 Task: Use Indulge Effect in this video Movie B.mp4
Action: Mouse moved to (360, 149)
Screenshot: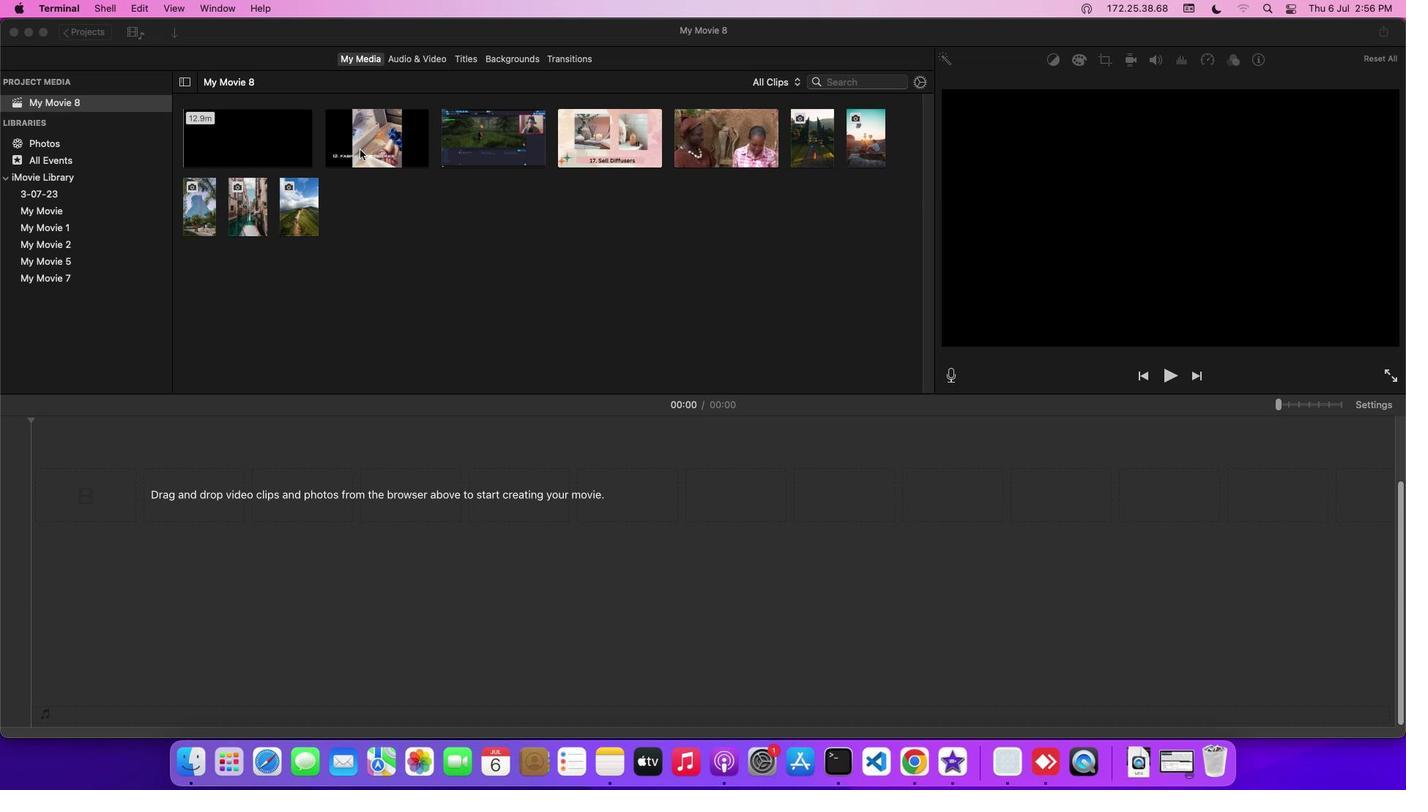 
Action: Mouse pressed left at (360, 149)
Screenshot: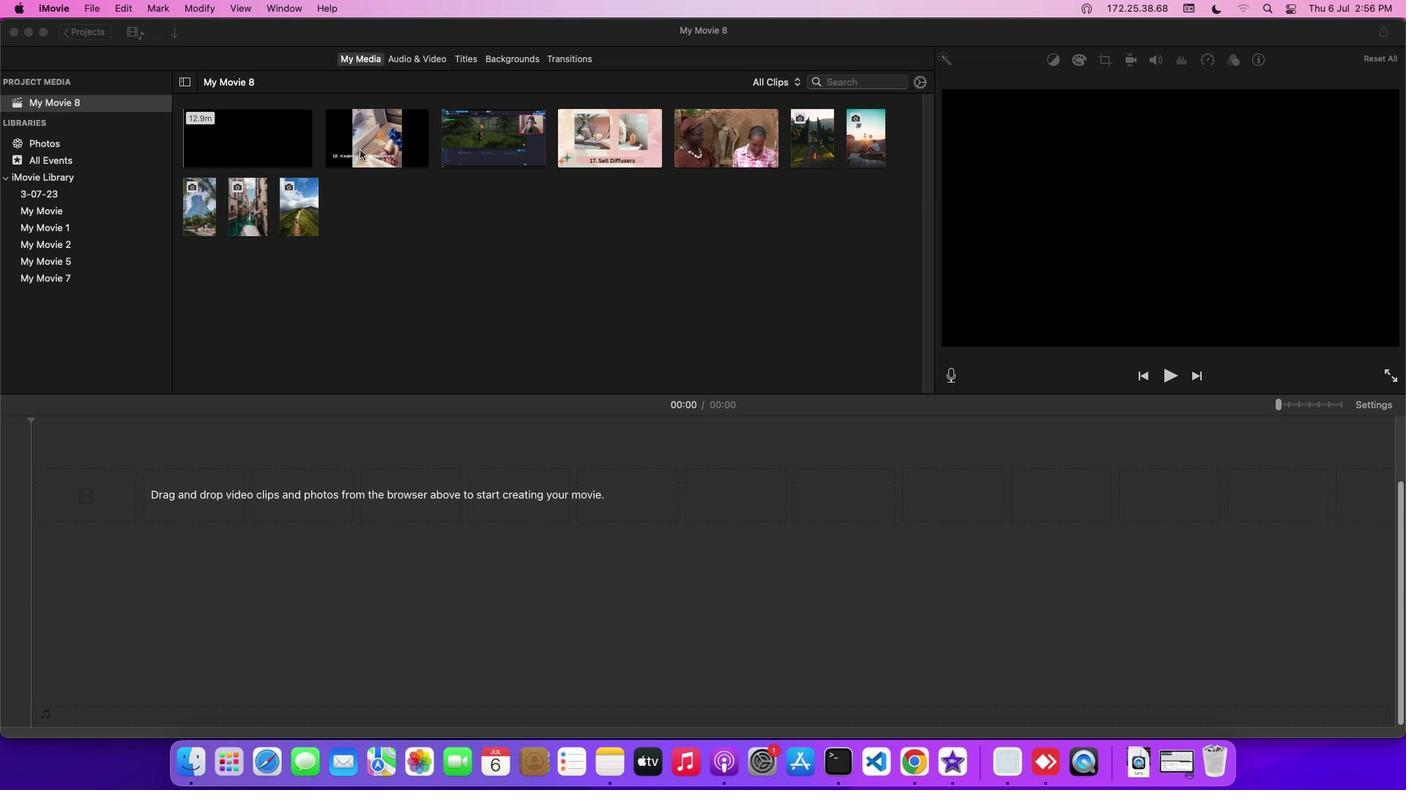 
Action: Mouse moved to (399, 62)
Screenshot: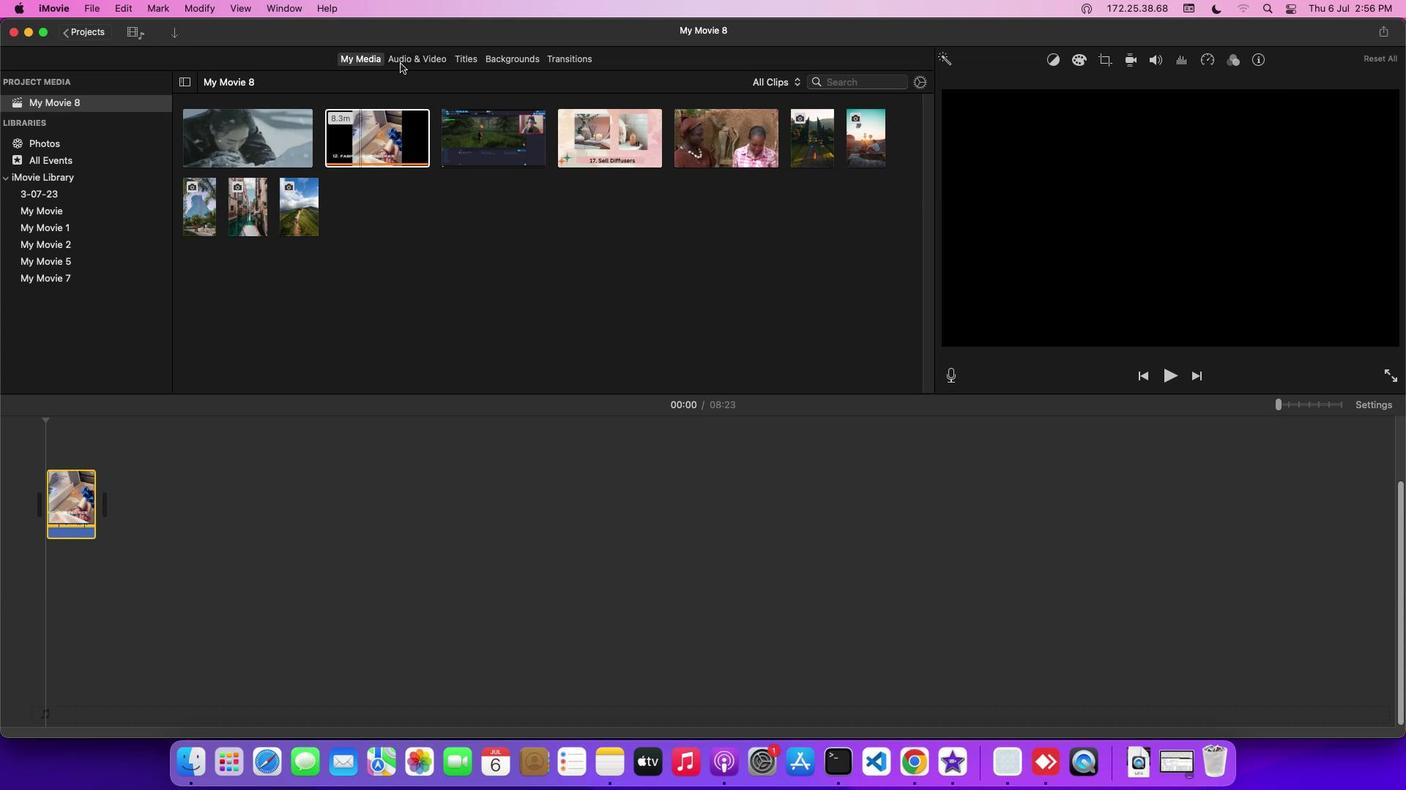 
Action: Mouse pressed left at (399, 62)
Screenshot: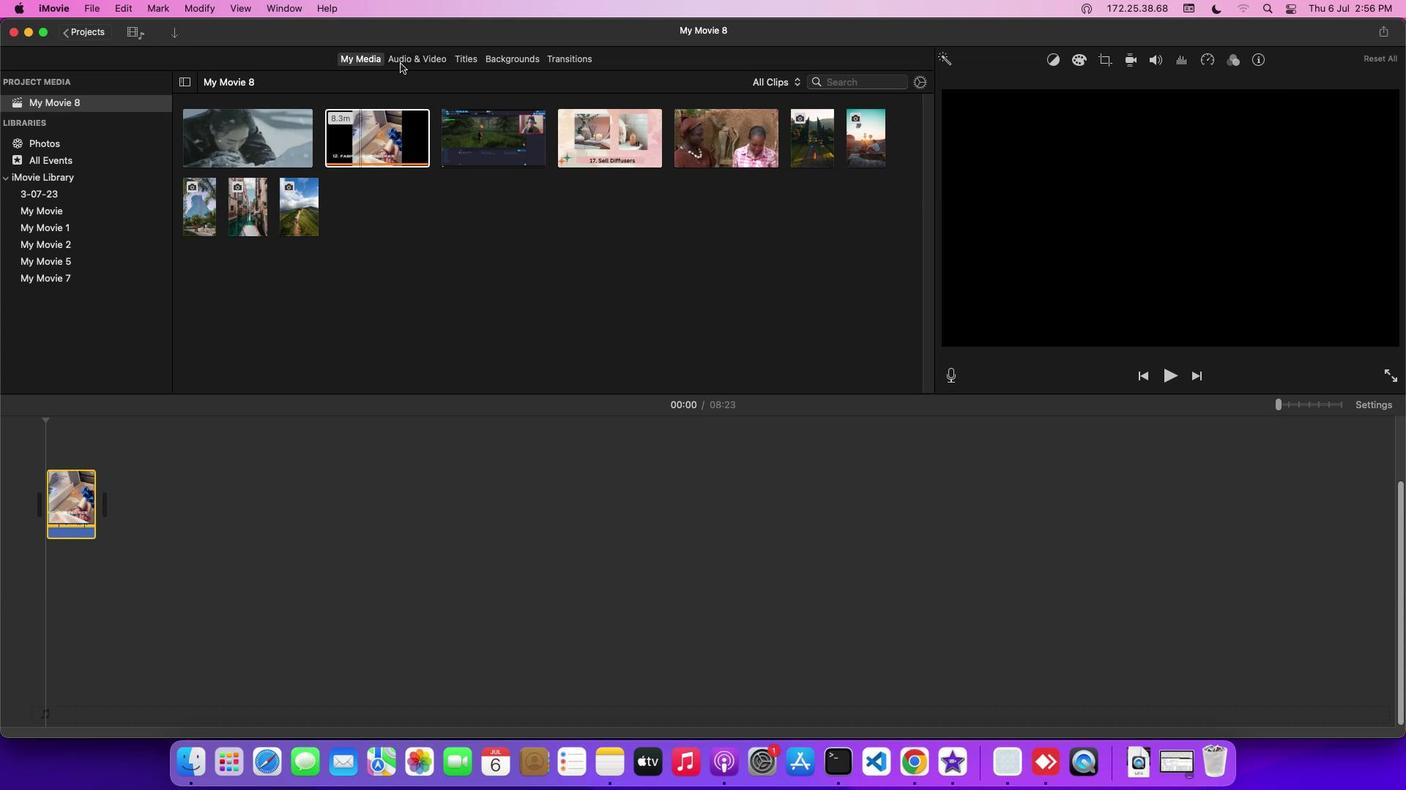 
Action: Mouse moved to (70, 136)
Screenshot: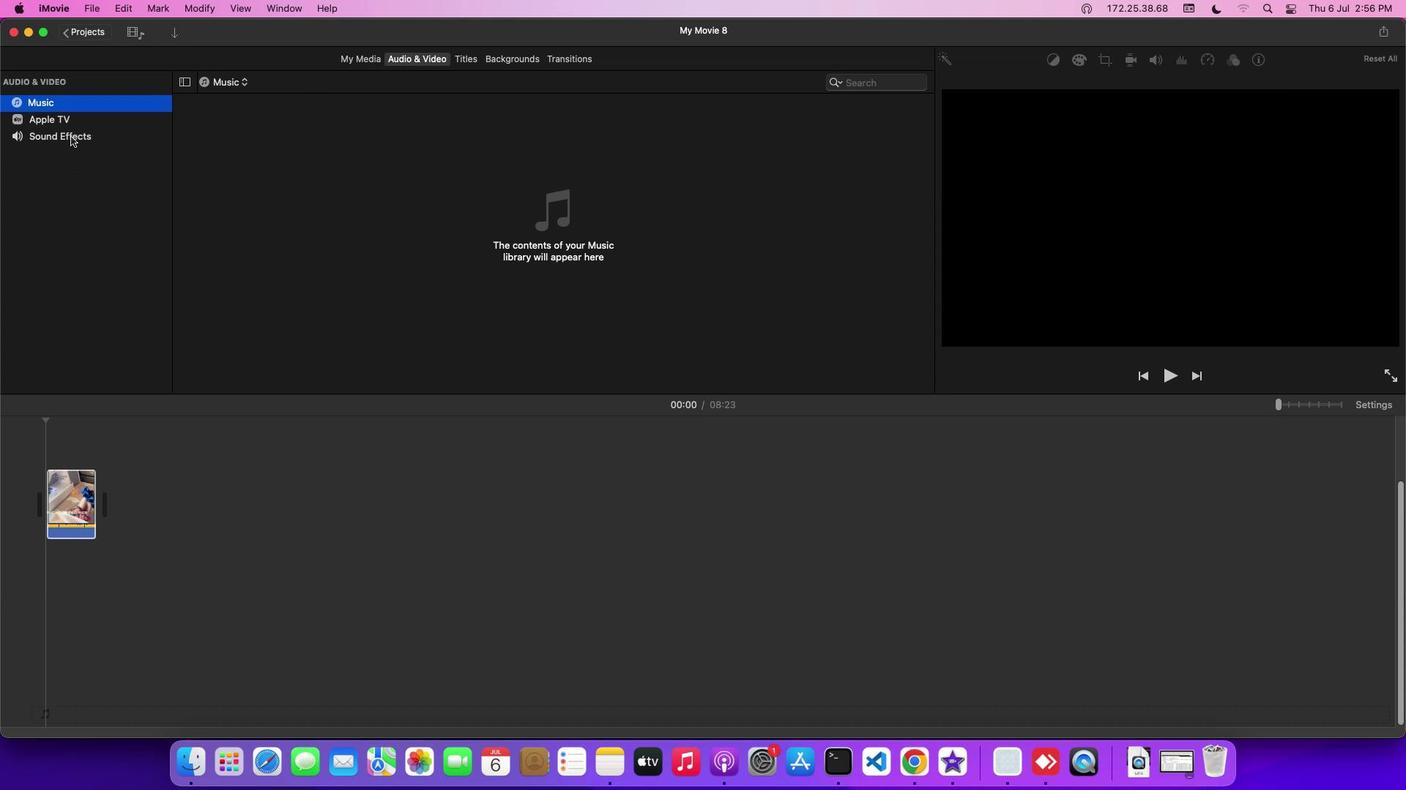 
Action: Mouse pressed left at (70, 136)
Screenshot: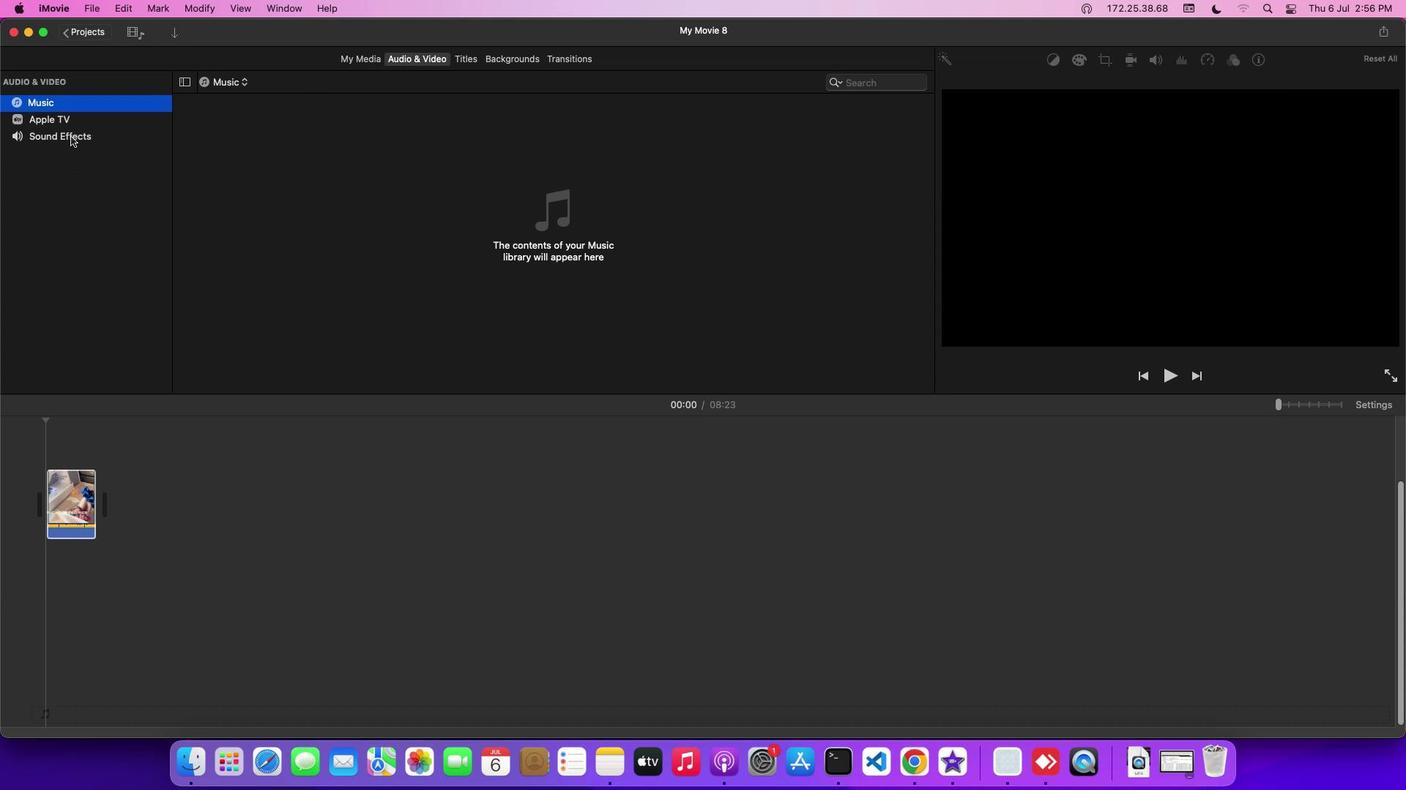 
Action: Mouse moved to (265, 351)
Screenshot: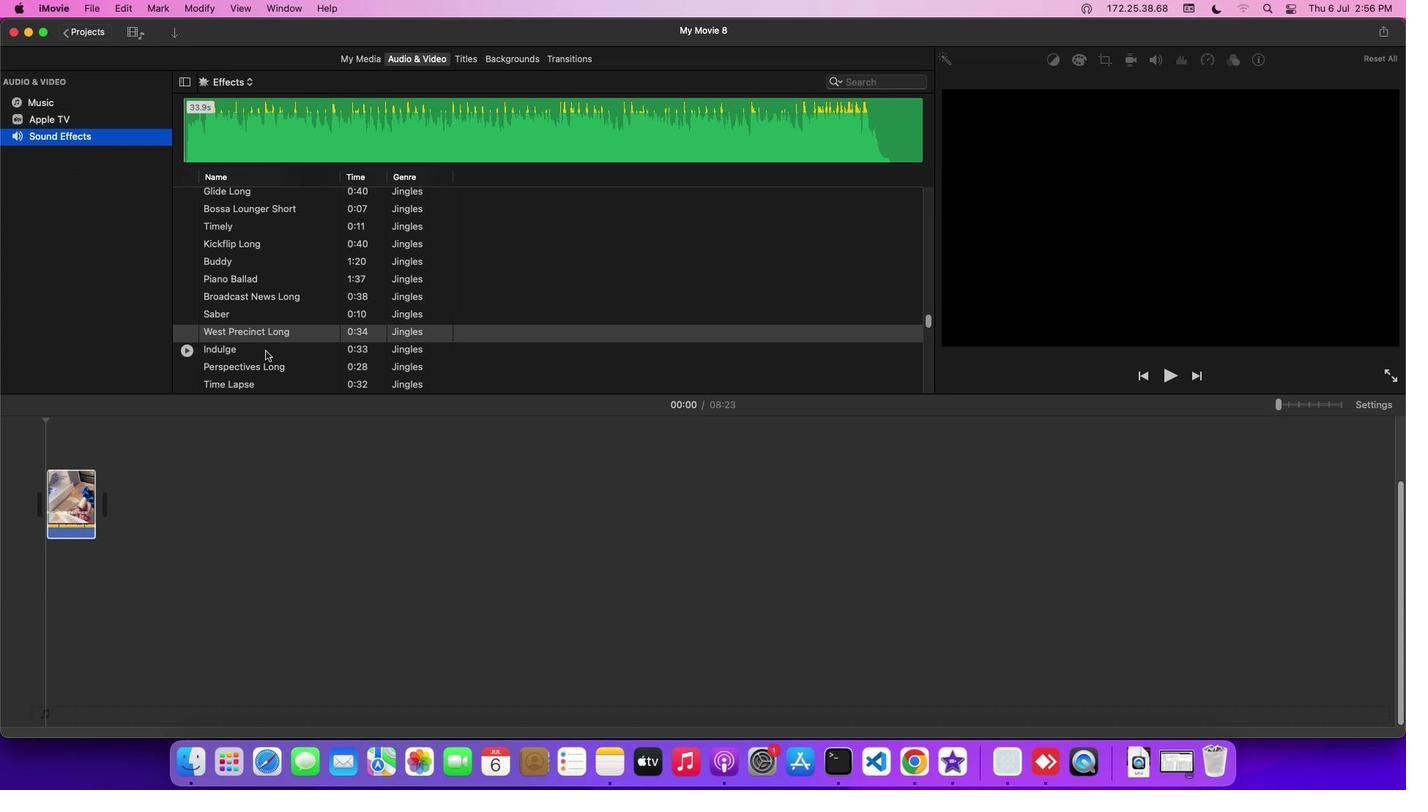 
Action: Mouse pressed left at (265, 351)
Screenshot: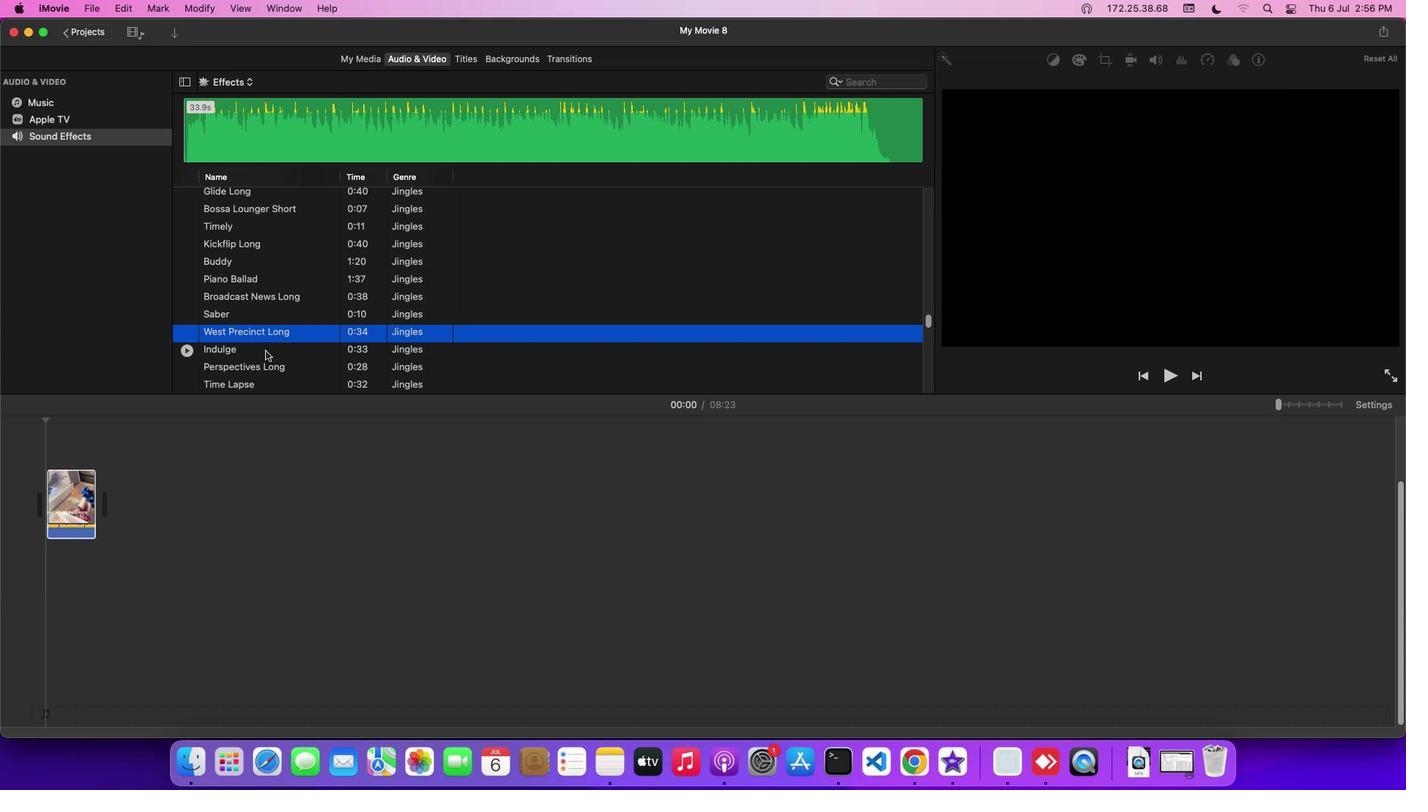 
Action: Mouse moved to (266, 350)
Screenshot: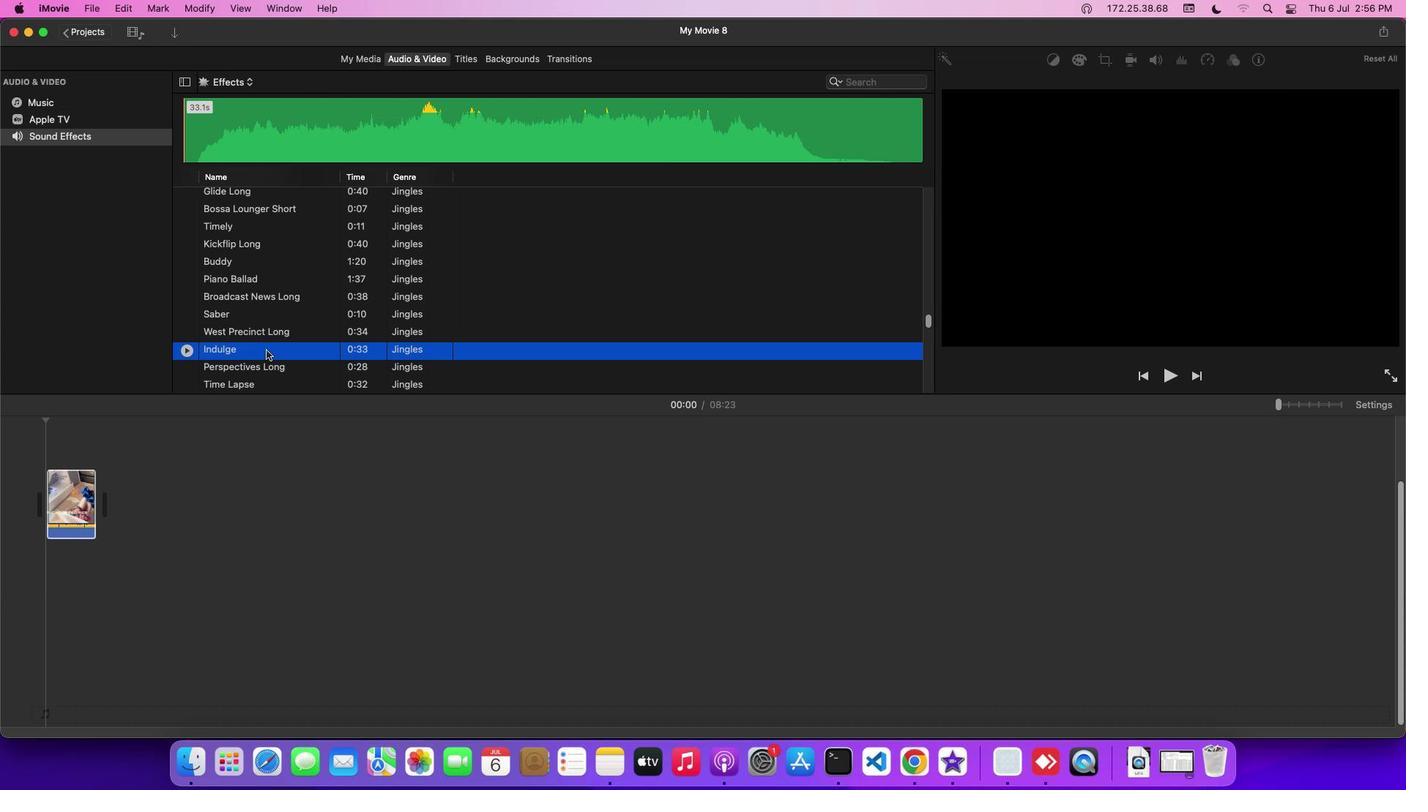
Action: Mouse pressed left at (266, 350)
Screenshot: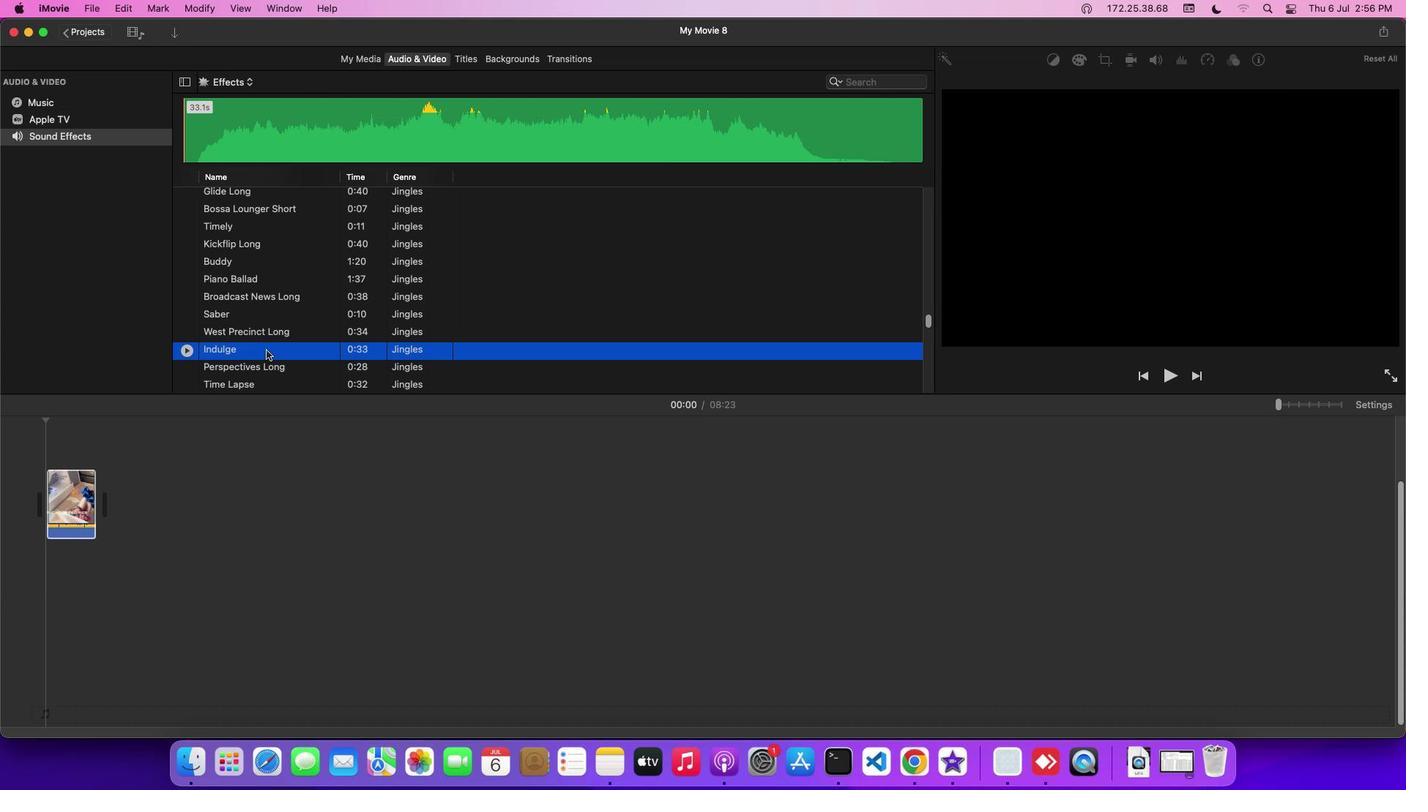 
Action: Mouse moved to (252, 574)
Screenshot: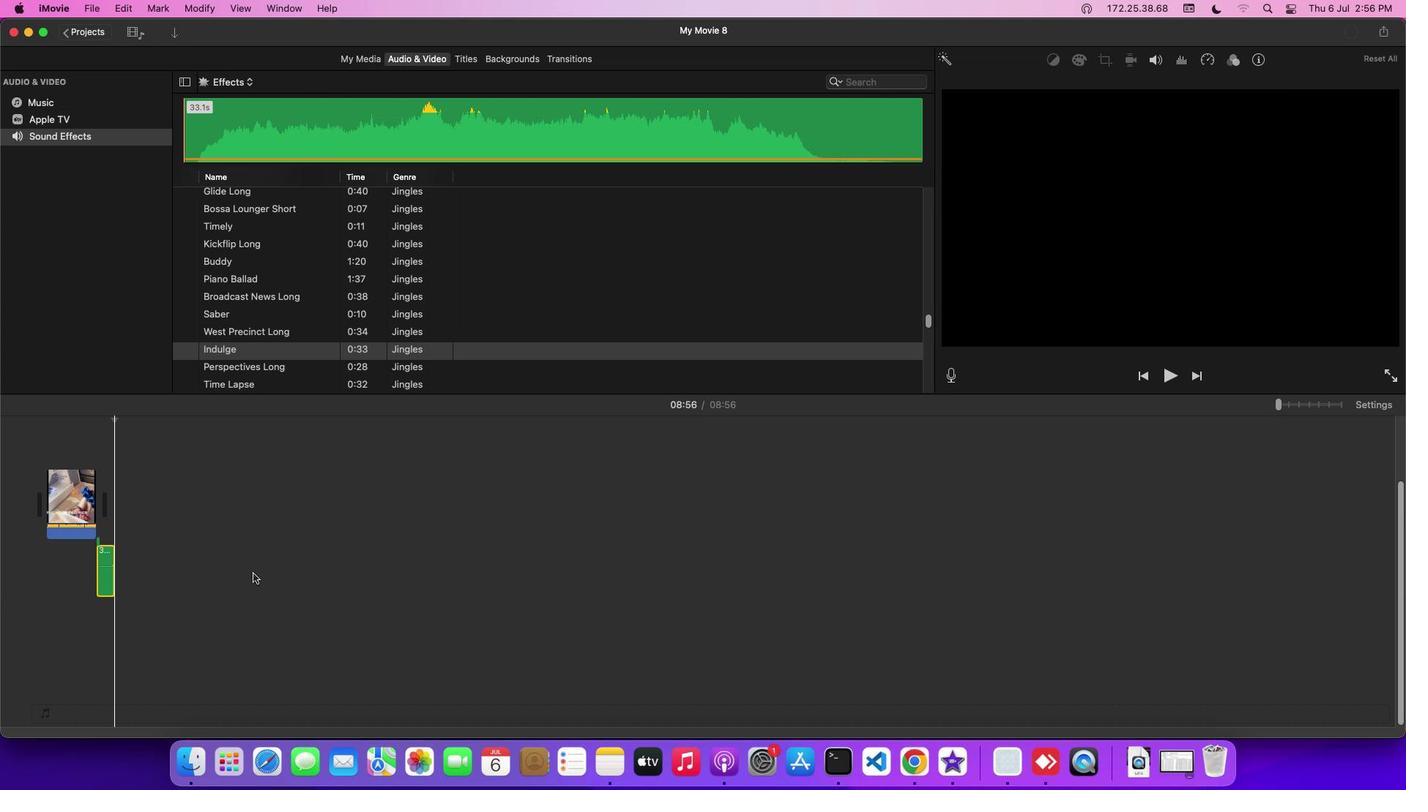 
